 Task: Add Now Cheer Up Buttercup Oil to the cart.
Action: Mouse moved to (747, 274)
Screenshot: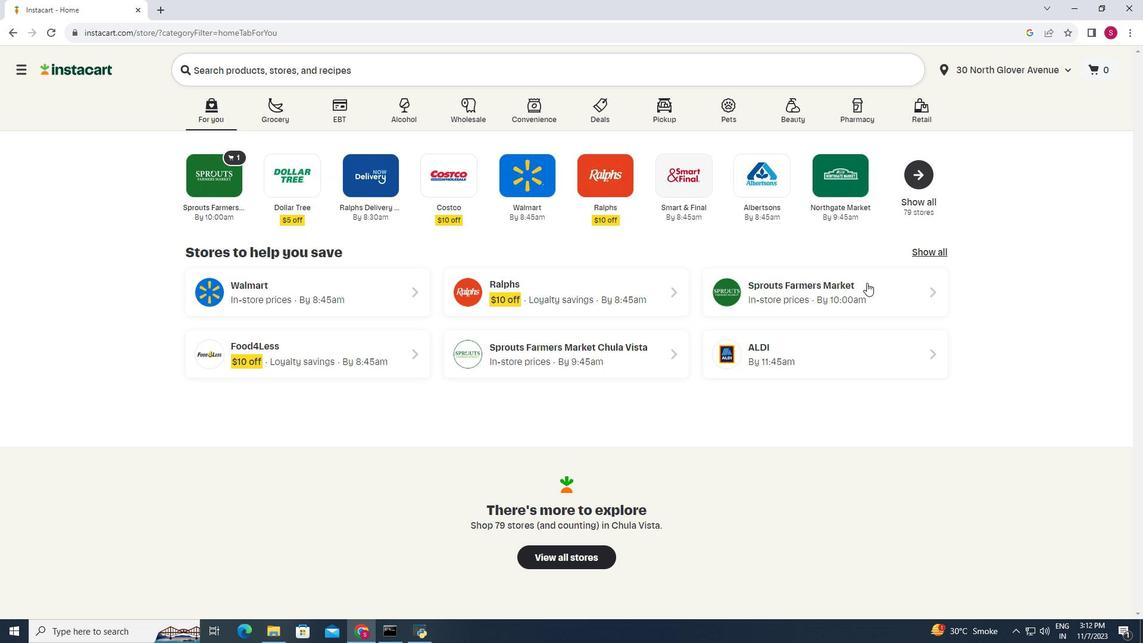 
Action: Mouse pressed left at (747, 274)
Screenshot: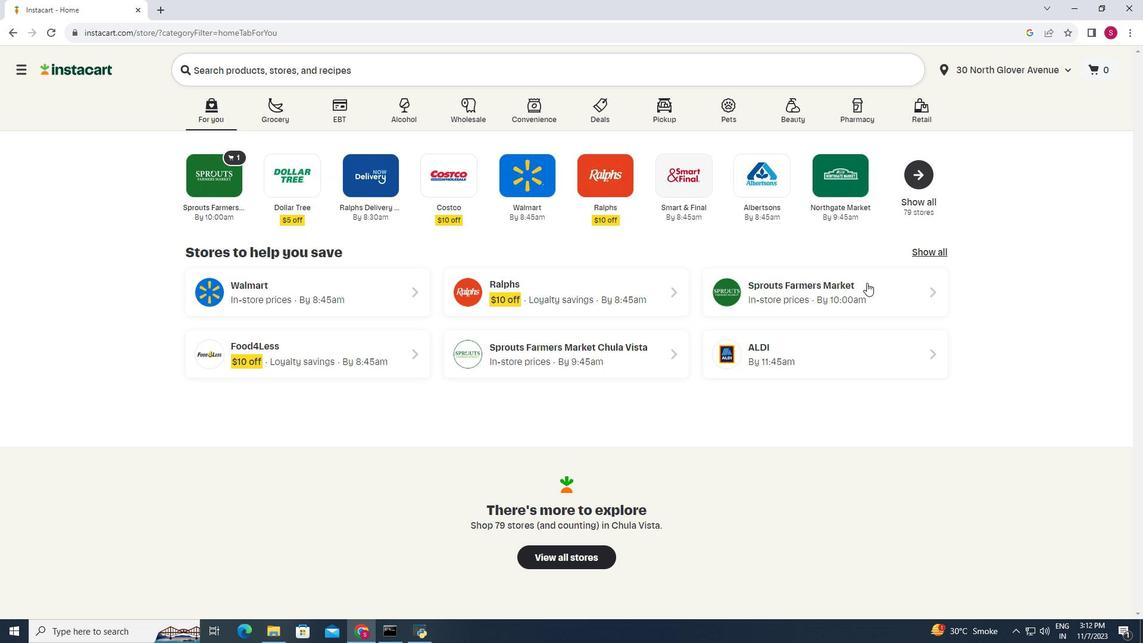 
Action: Mouse moved to (123, 417)
Screenshot: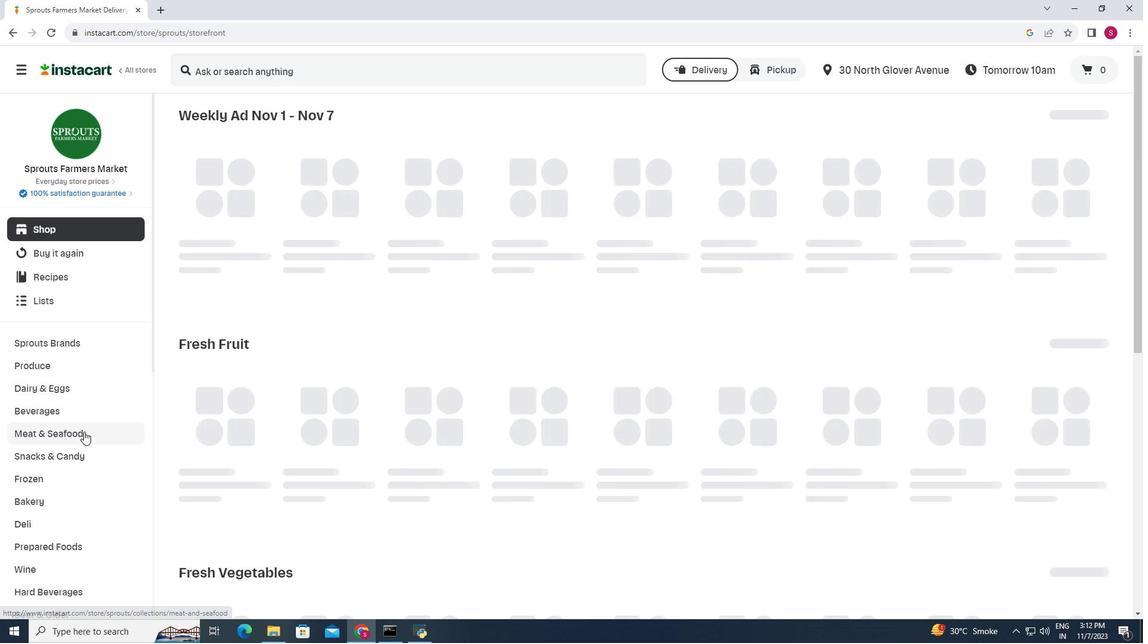 
Action: Mouse scrolled (123, 416) with delta (0, 0)
Screenshot: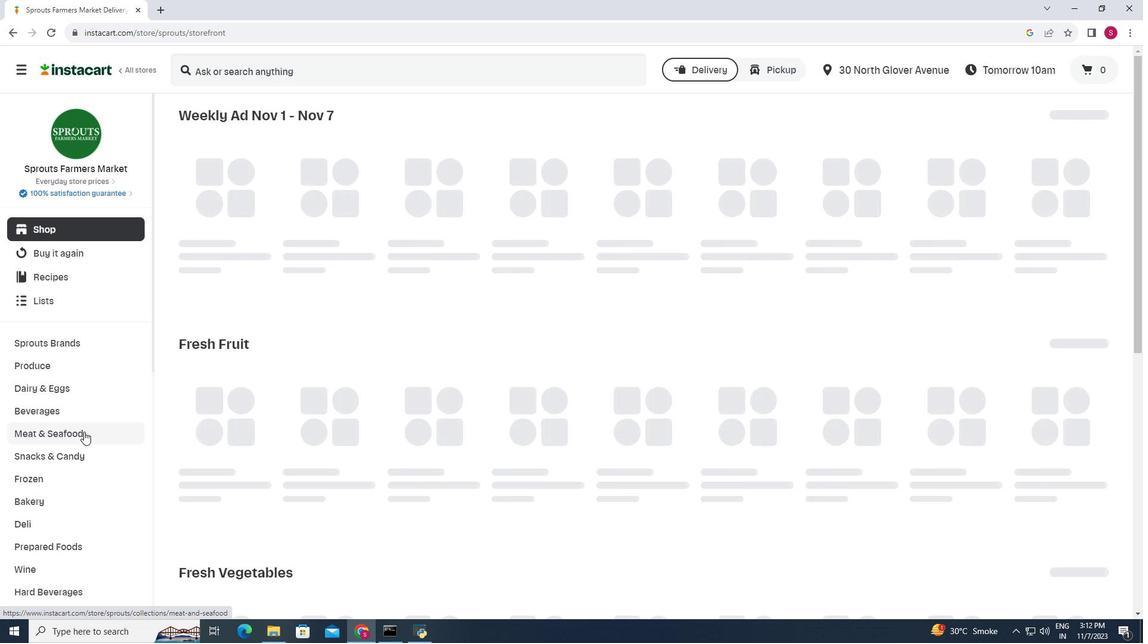
Action: Mouse scrolled (123, 416) with delta (0, 0)
Screenshot: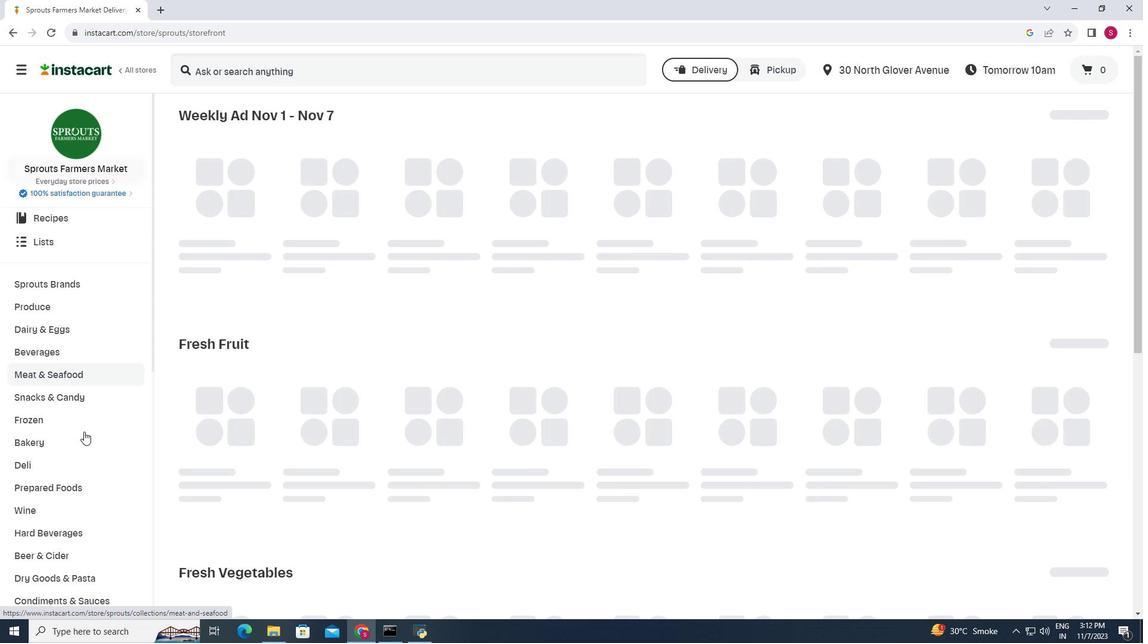 
Action: Mouse scrolled (123, 416) with delta (0, 0)
Screenshot: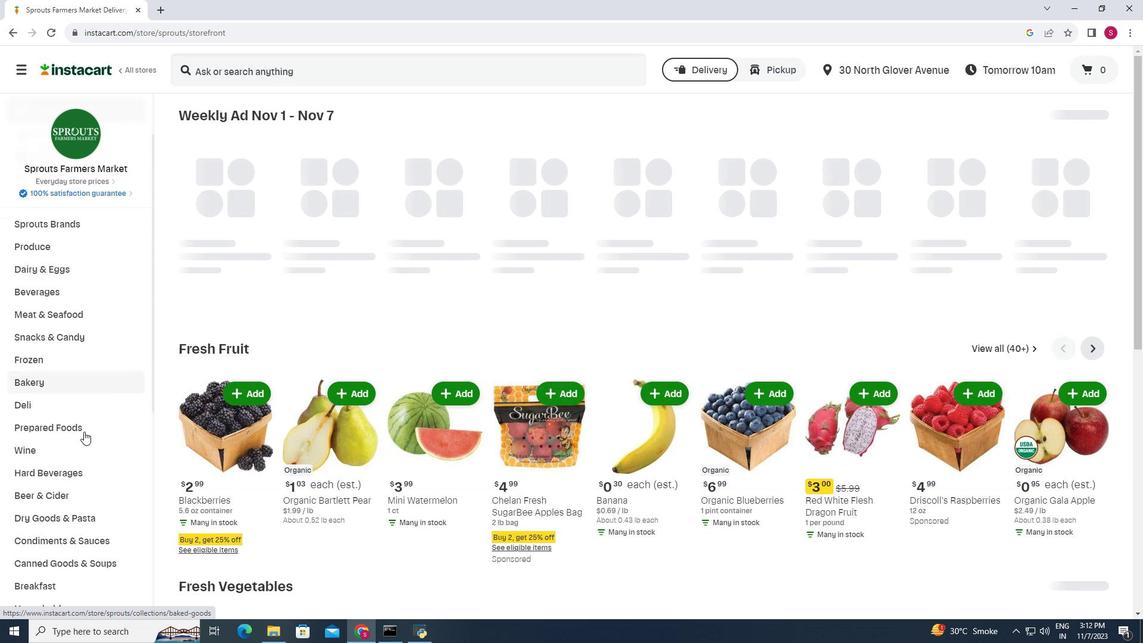
Action: Mouse moved to (98, 529)
Screenshot: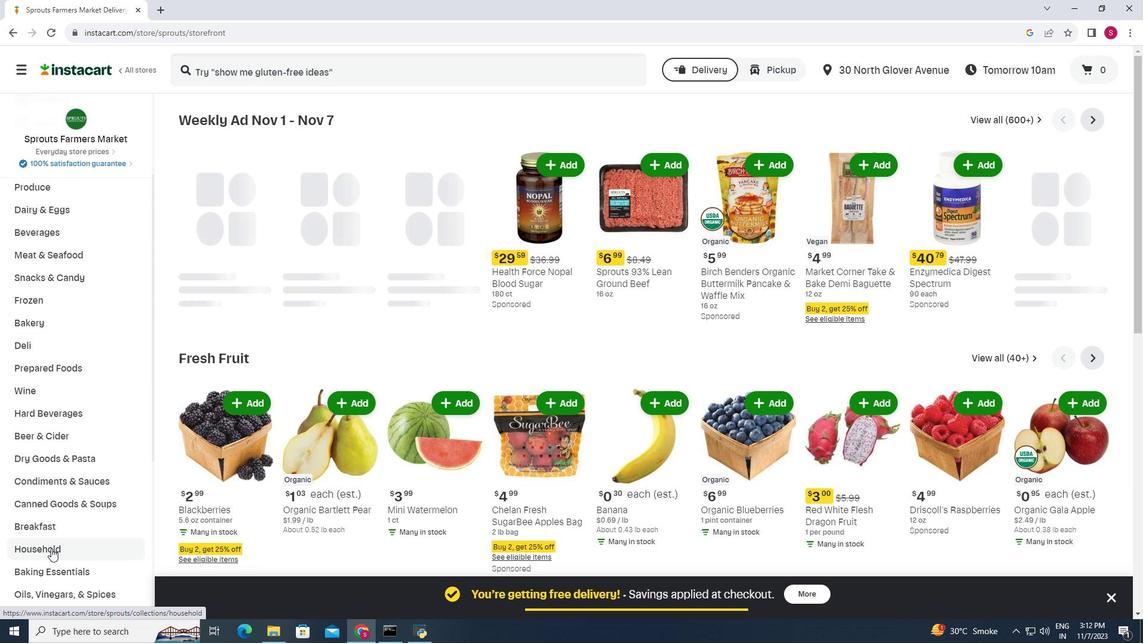 
Action: Mouse pressed left at (98, 529)
Screenshot: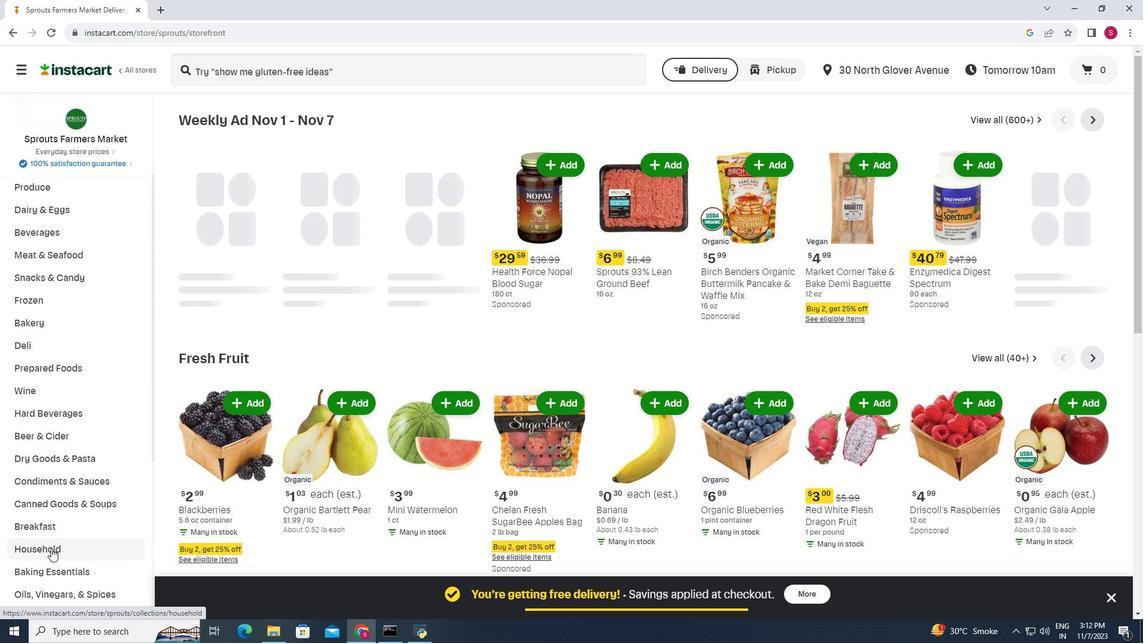 
Action: Mouse moved to (559, 153)
Screenshot: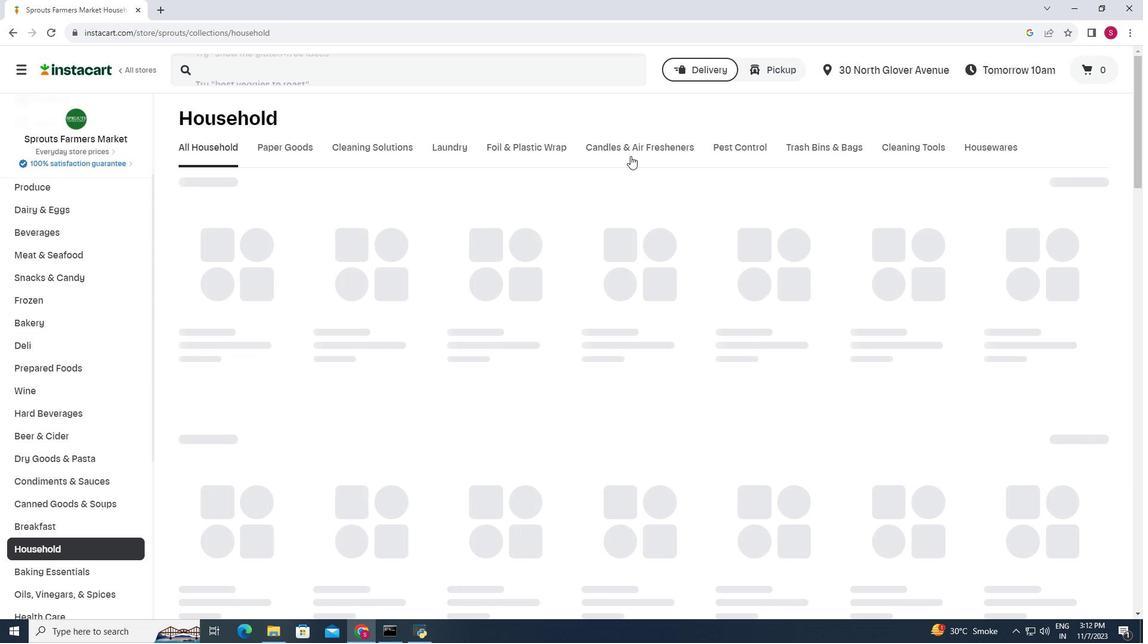 
Action: Mouse pressed left at (559, 153)
Screenshot: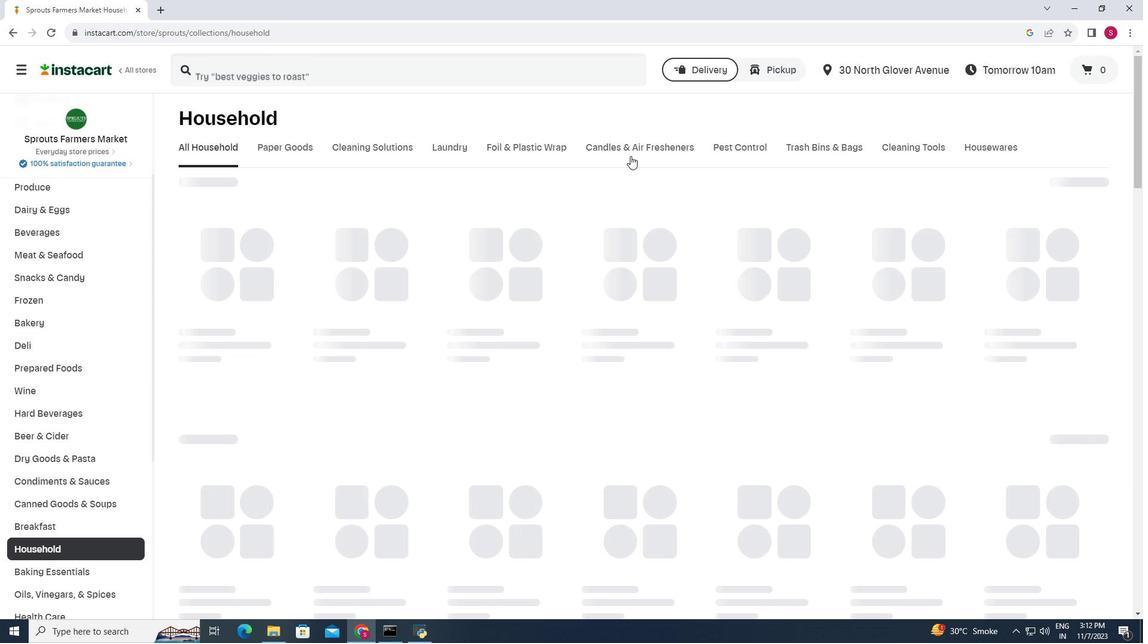 
Action: Mouse moved to (345, 65)
Screenshot: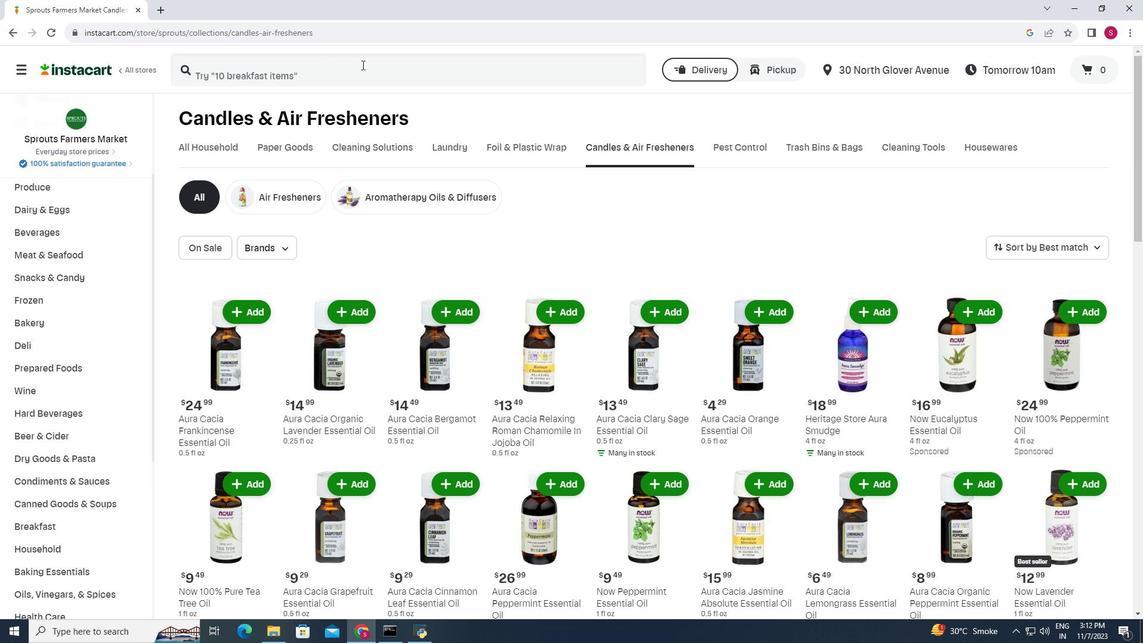 
Action: Mouse pressed left at (345, 65)
Screenshot: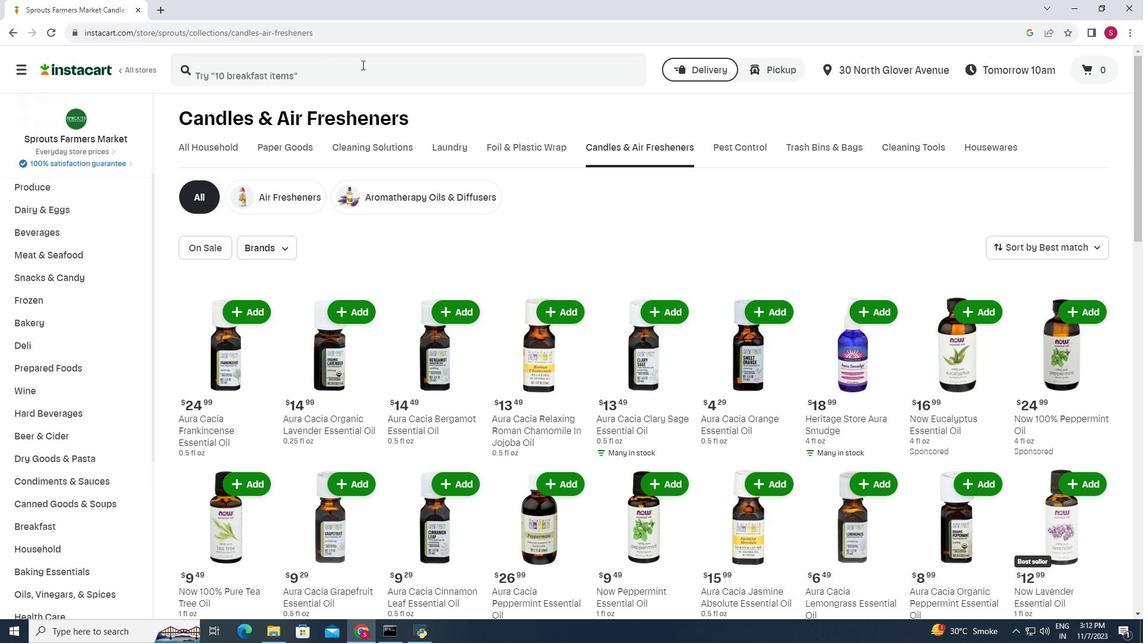 
Action: Mouse moved to (351, 107)
Screenshot: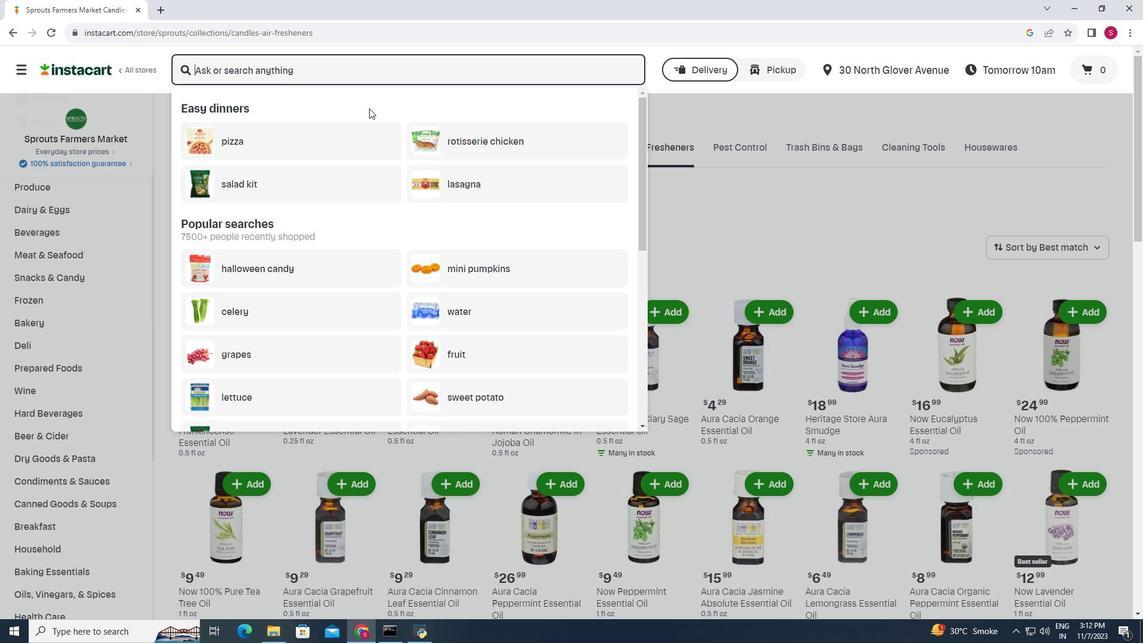 
Action: Key pressed <Key.shift>Now<Key.space><Key.shift>Cheer<Key.shift><Key.space><Key.shift>Up<Key.space><Key.shift>Buttercup<Key.space><Key.shift>Oil<Key.enter>
Screenshot: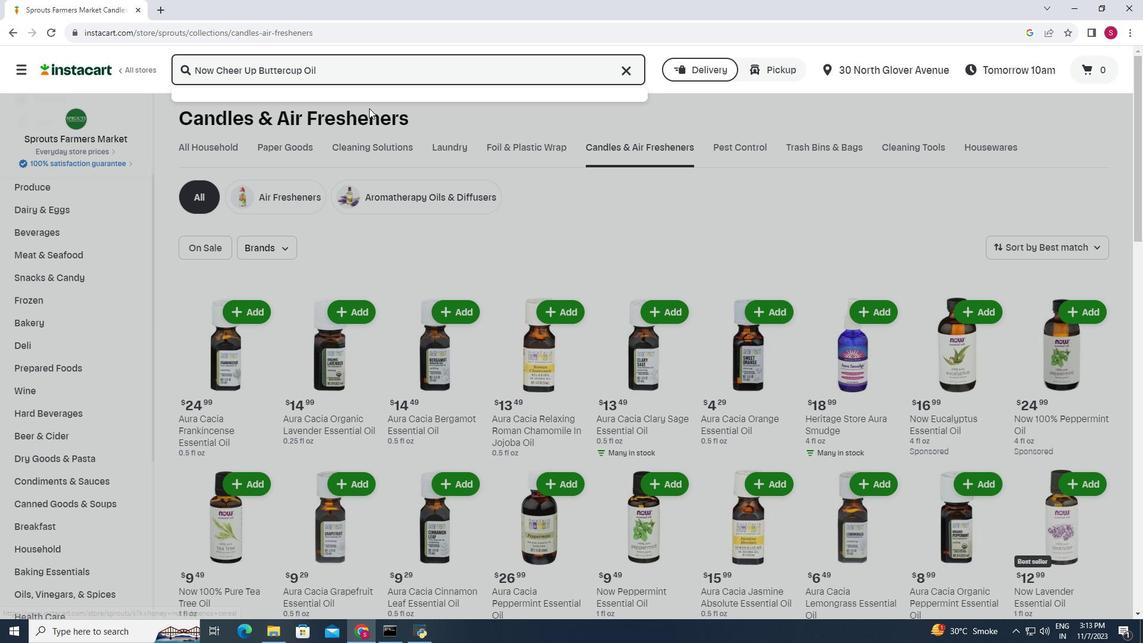 
Action: Mouse moved to (323, 160)
Screenshot: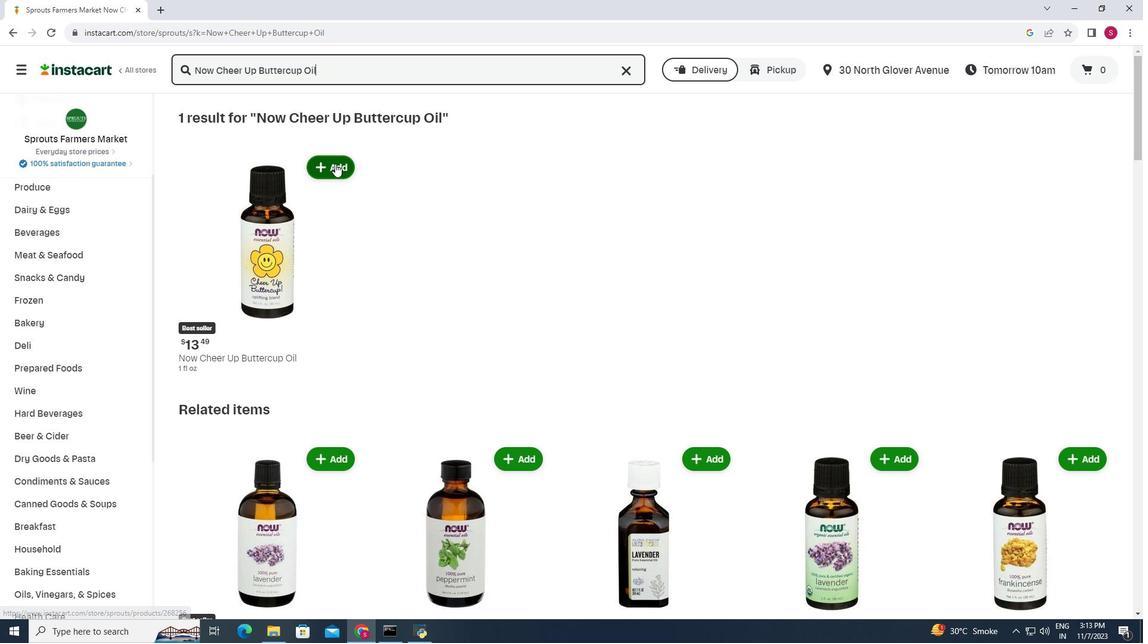 
Action: Mouse pressed left at (323, 160)
Screenshot: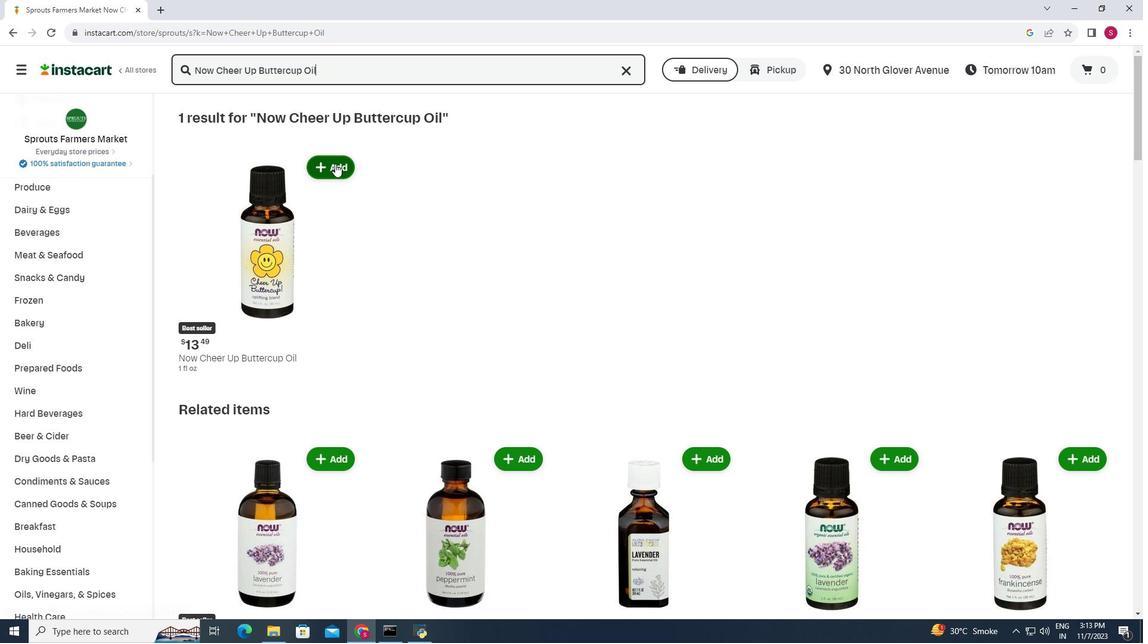 
Action: Mouse moved to (366, 173)
Screenshot: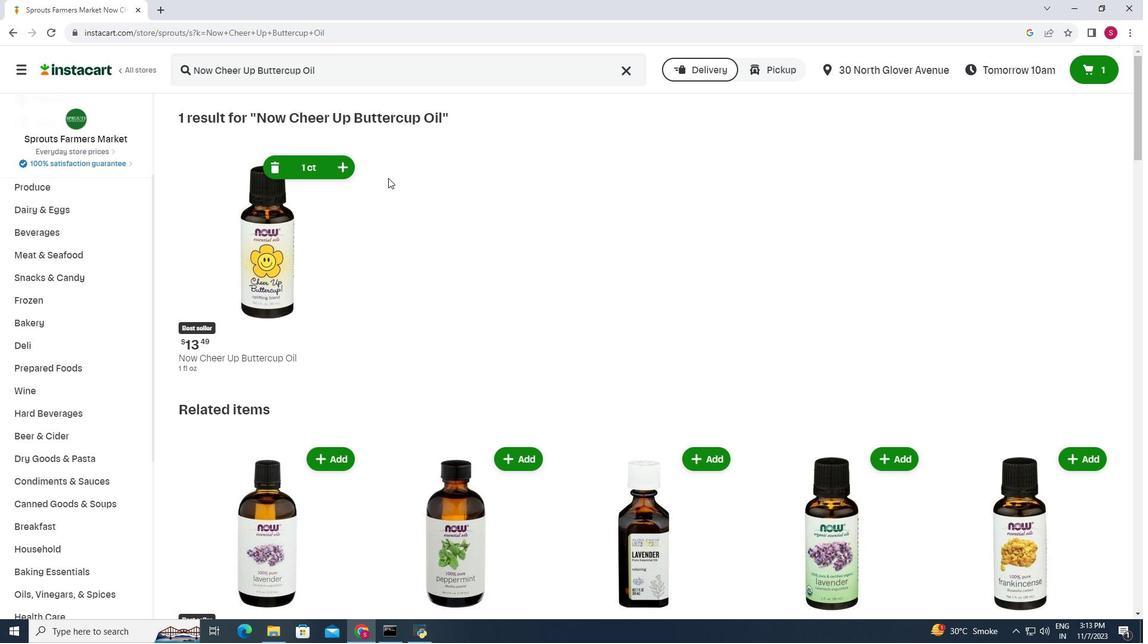 
